 Task: Create a task  Integrate a new online platform for online language exchange , assign it to team member softage.2@softage.net in the project BlueTechie and update the status of the task to  On Track  , set the priority of the task to Low
Action: Mouse moved to (75, 50)
Screenshot: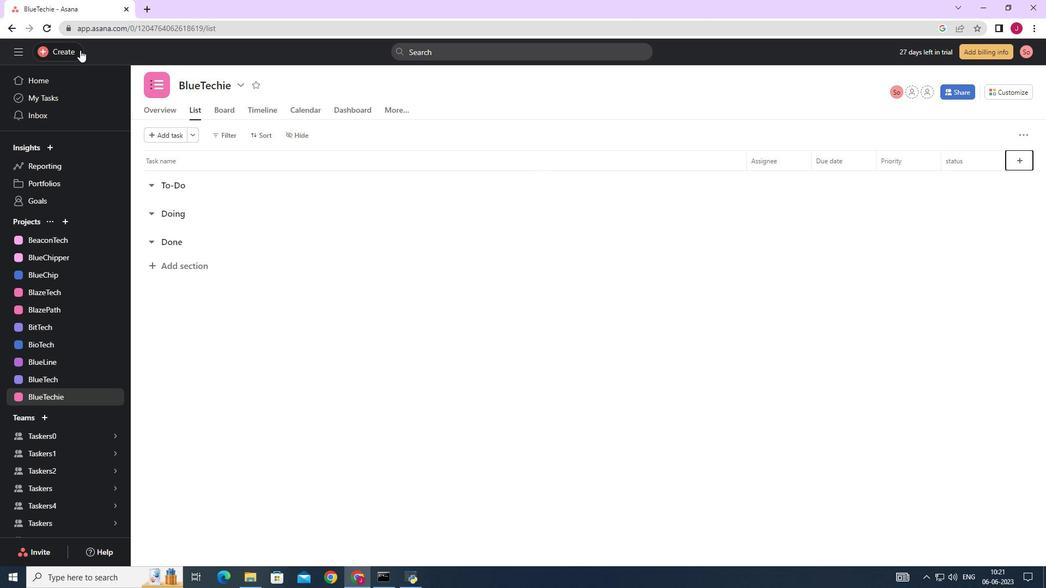 
Action: Mouse pressed left at (75, 50)
Screenshot: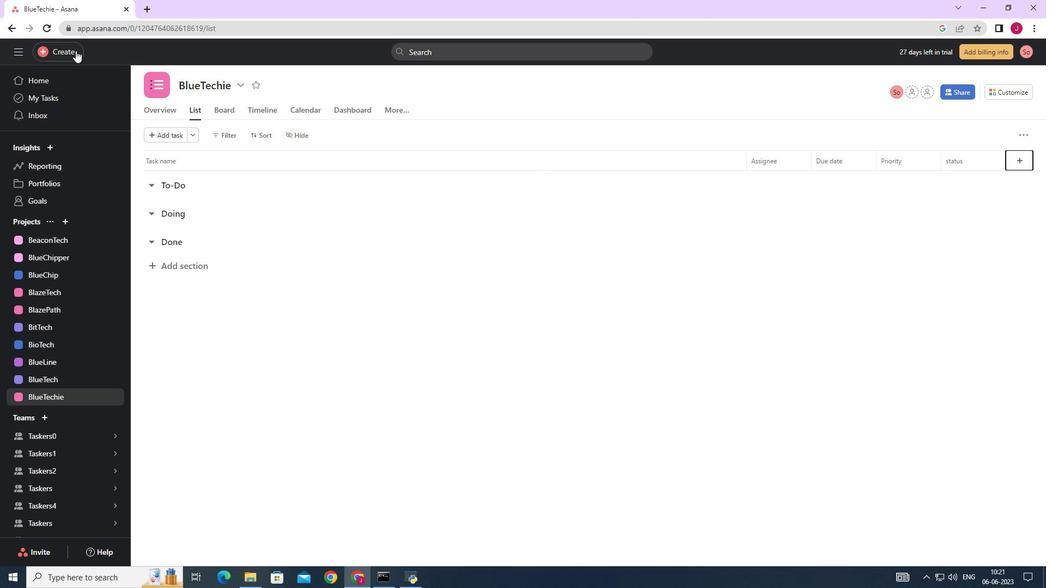 
Action: Mouse moved to (125, 51)
Screenshot: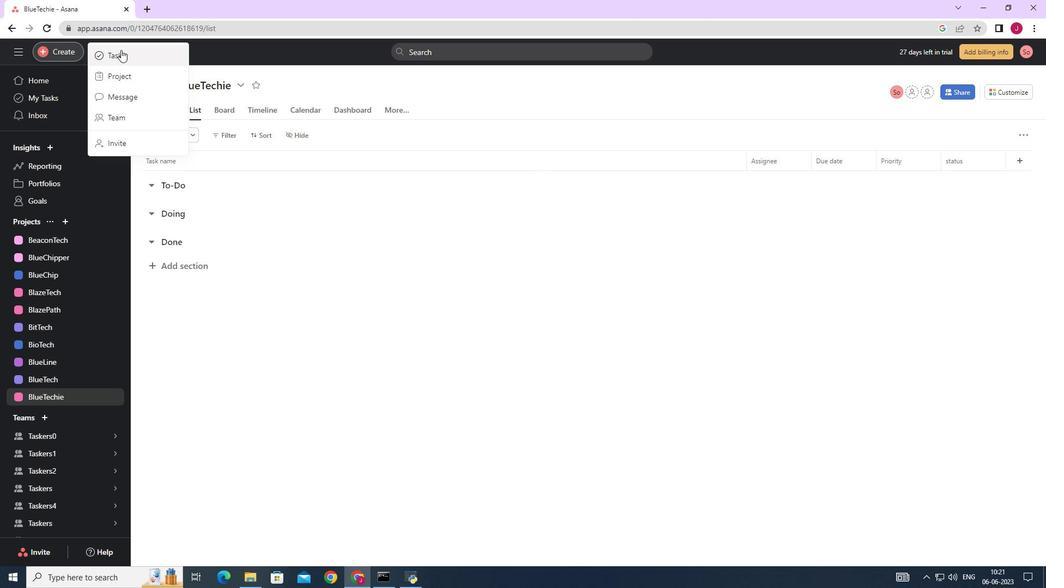 
Action: Mouse pressed left at (125, 51)
Screenshot: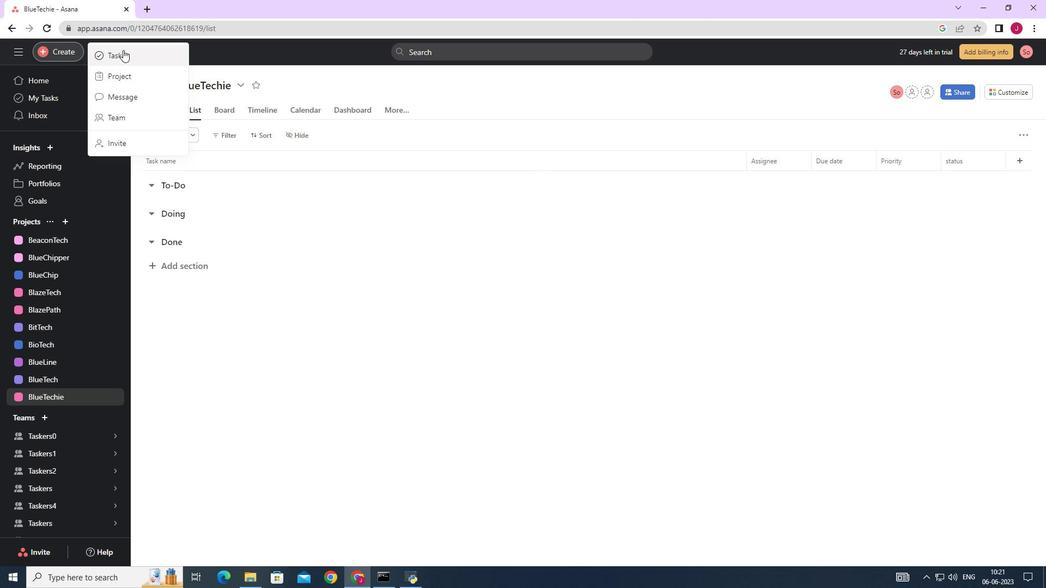 
Action: Mouse moved to (825, 362)
Screenshot: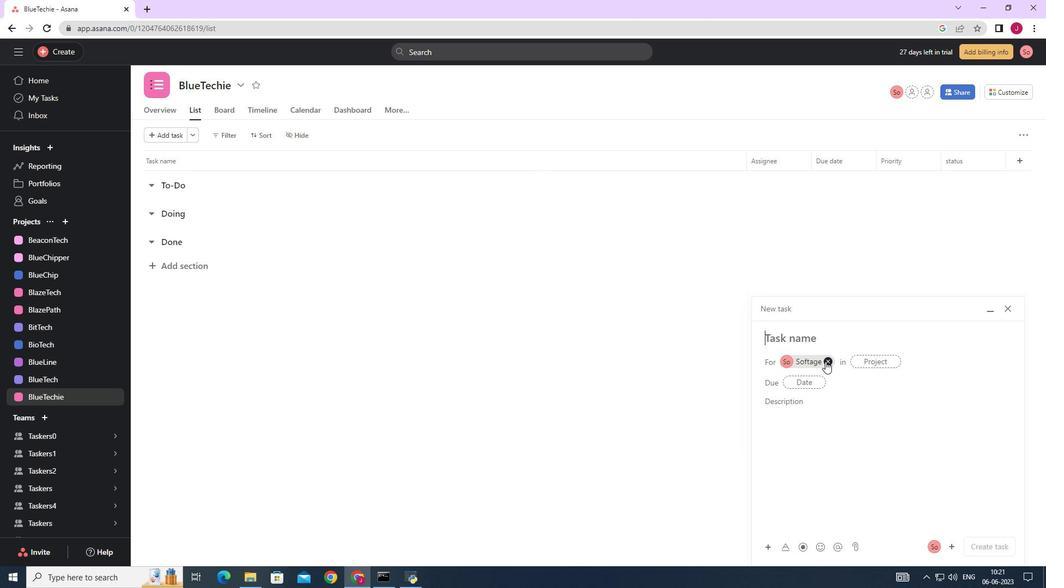 
Action: Mouse pressed left at (825, 362)
Screenshot: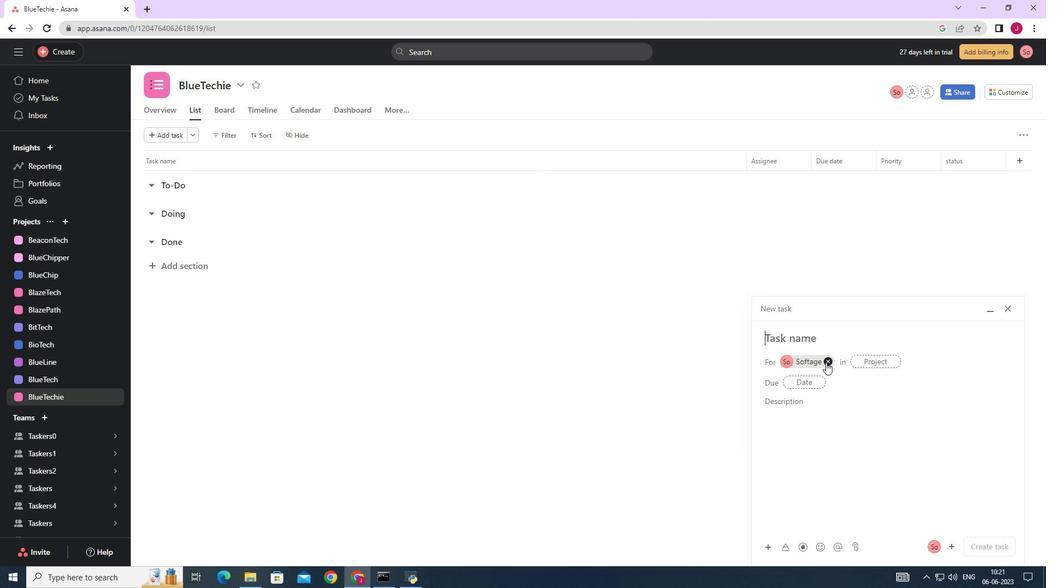 
Action: Mouse moved to (786, 340)
Screenshot: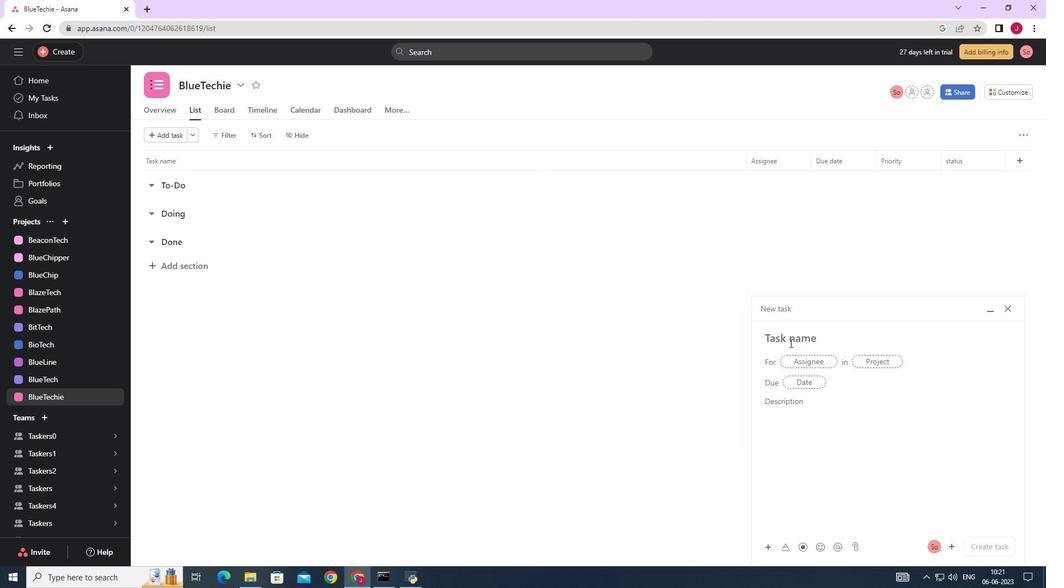 
Action: Mouse pressed left at (786, 340)
Screenshot: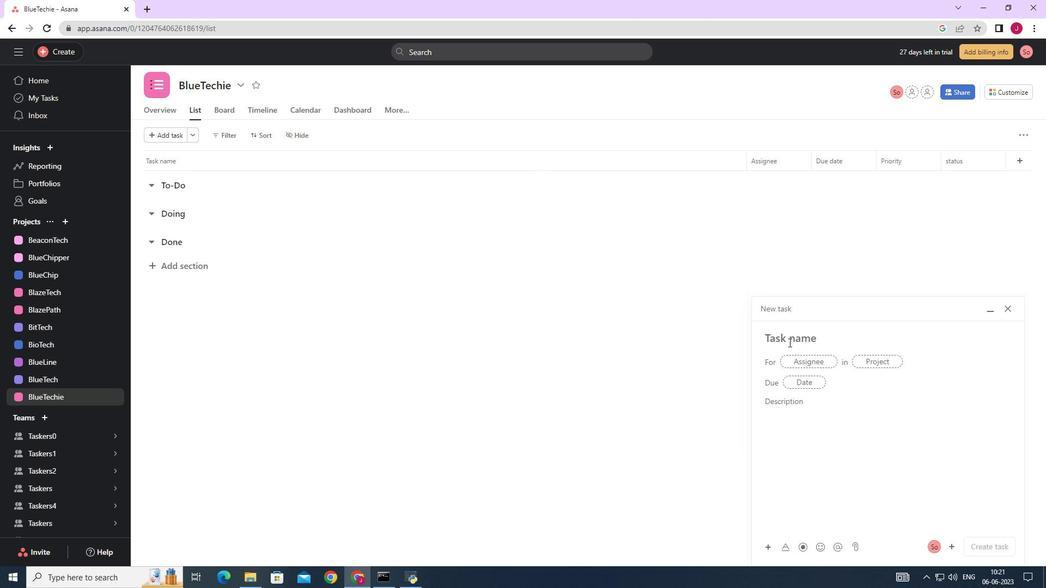 
Action: Key pressed <Key.caps_lock>I<Key.caps_lock>ntegrate<Key.space>a<Key.space>new<Key.space>online<Key.space>platform<Key.space>for<Key.space>online<Key.space>language<Key.space>exca<Key.backspace>hange<Key.space>
Screenshot: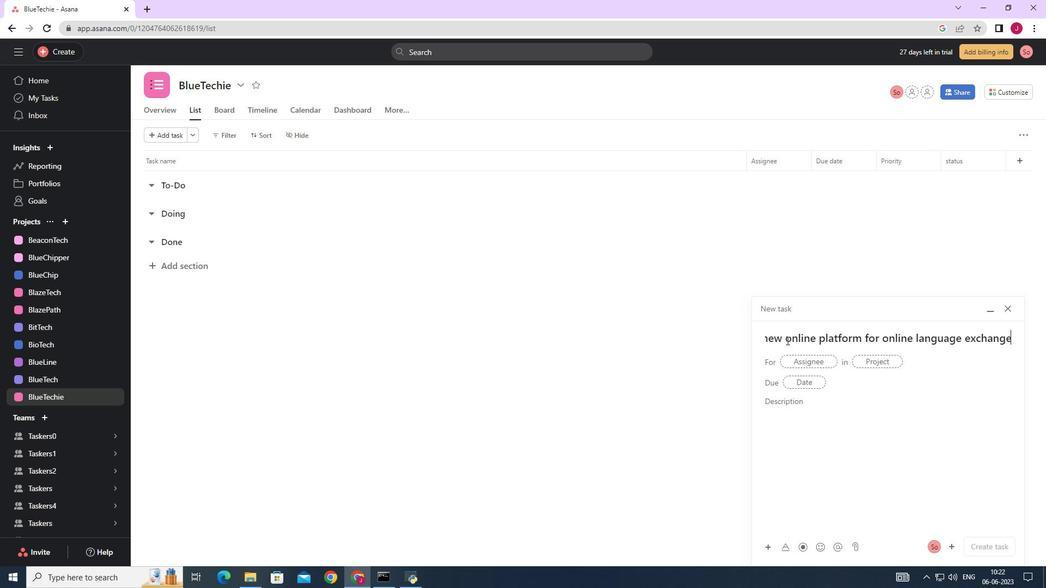 
Action: Mouse moved to (803, 361)
Screenshot: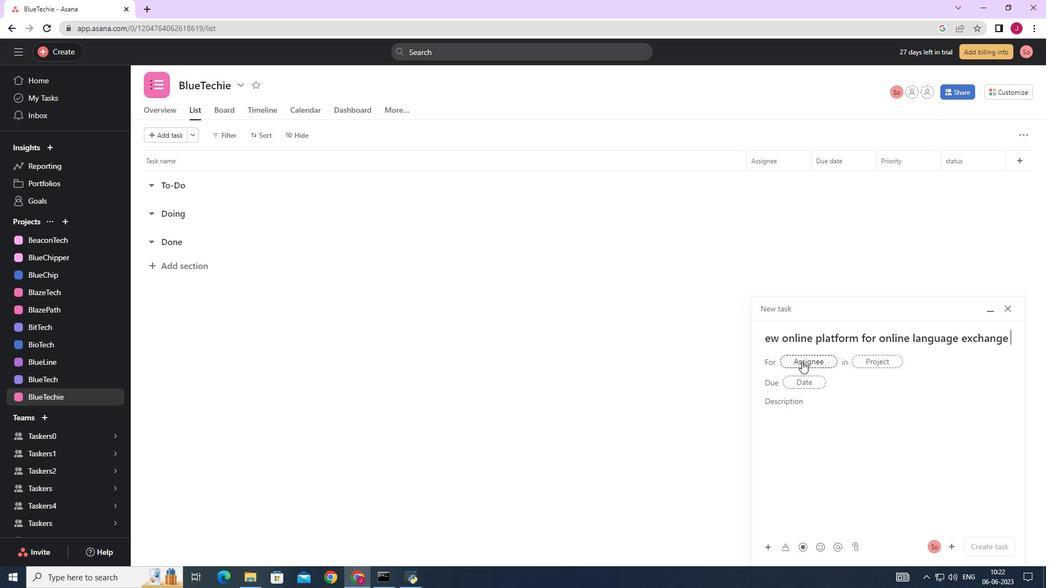 
Action: Mouse pressed left at (803, 361)
Screenshot: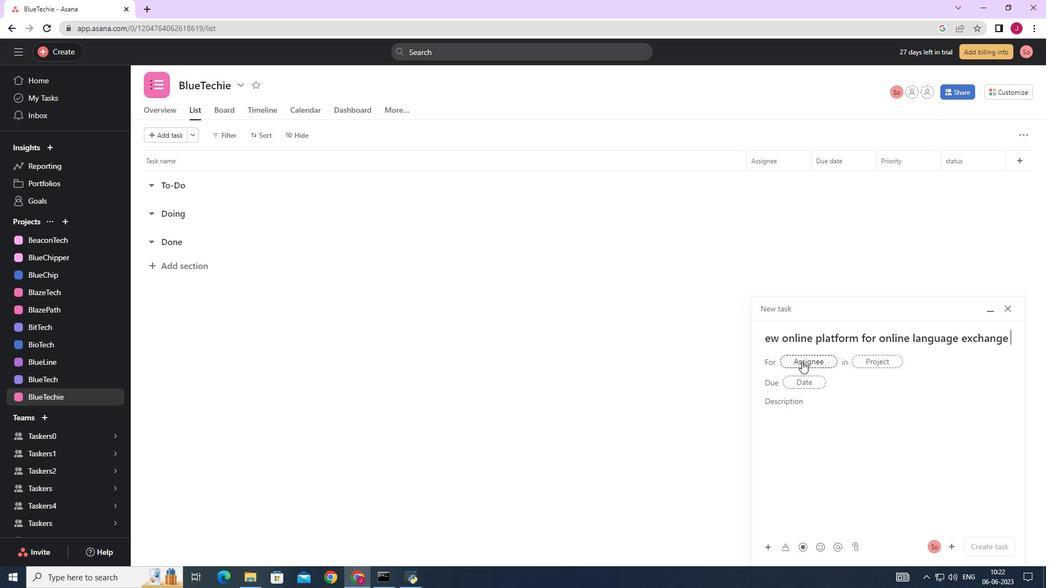 
Action: Mouse moved to (804, 361)
Screenshot: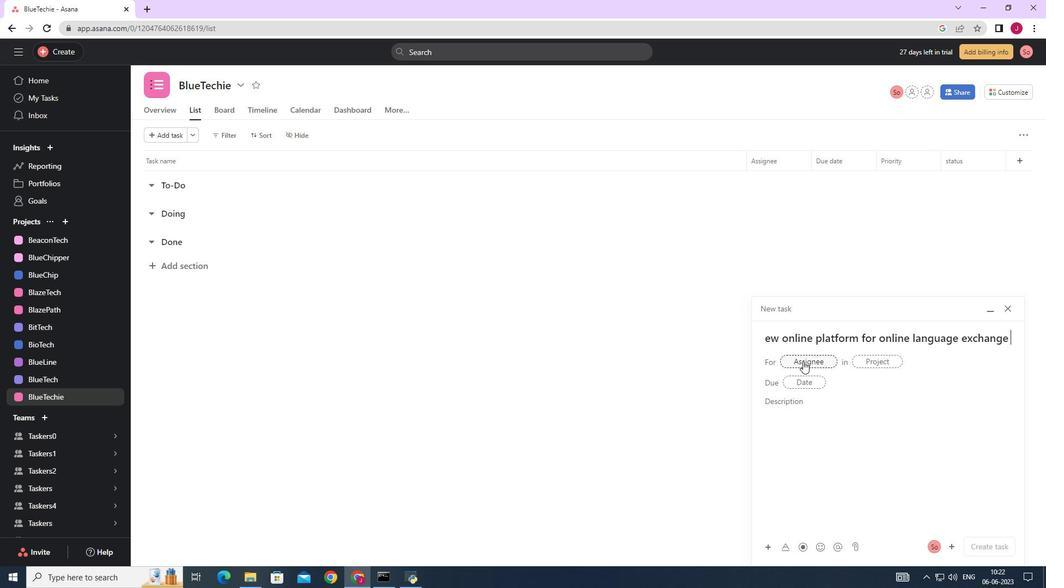 
Action: Key pressed sofatge.2<Key.backspace><Key.backspace><Key.backspace><Key.backspace><Key.backspace><Key.backspace>tage.2
Screenshot: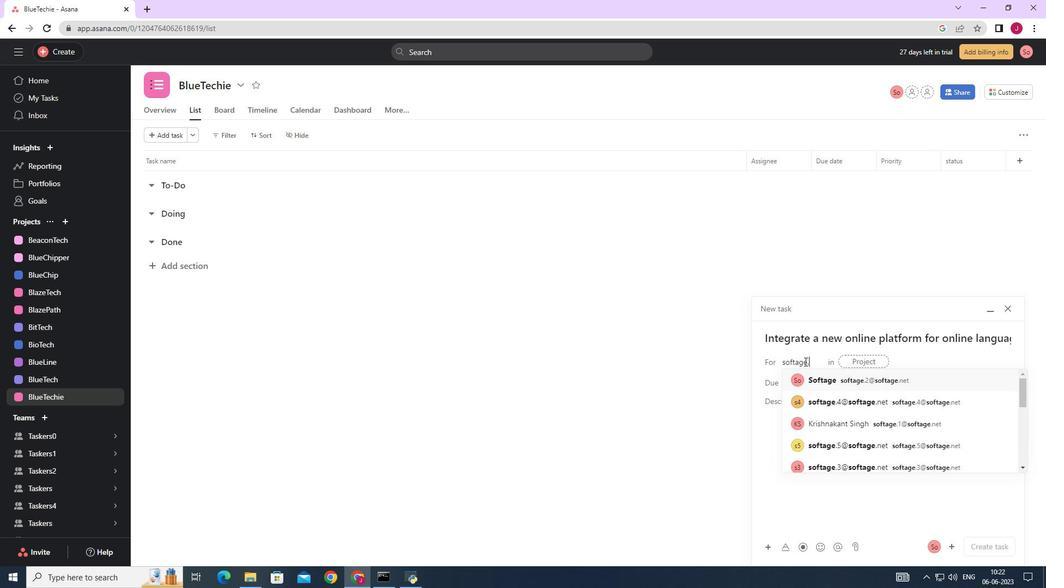 
Action: Mouse moved to (826, 379)
Screenshot: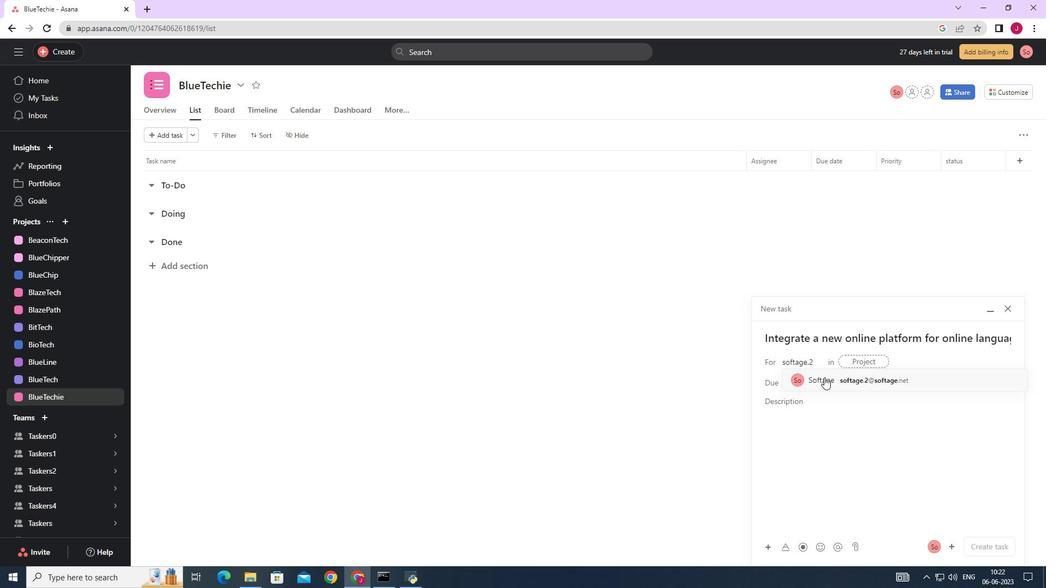 
Action: Mouse pressed left at (825, 378)
Screenshot: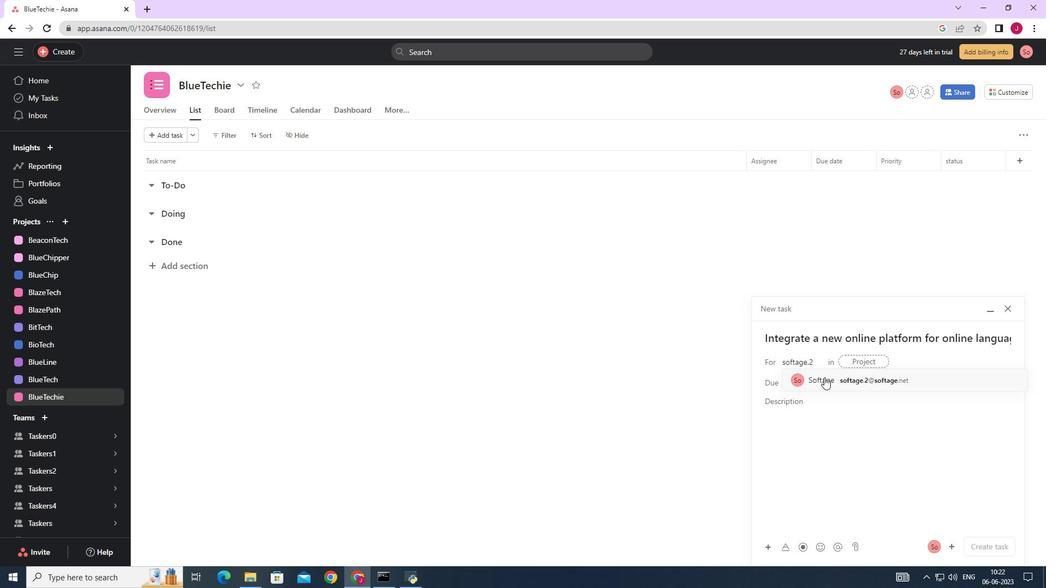 
Action: Mouse moved to (721, 380)
Screenshot: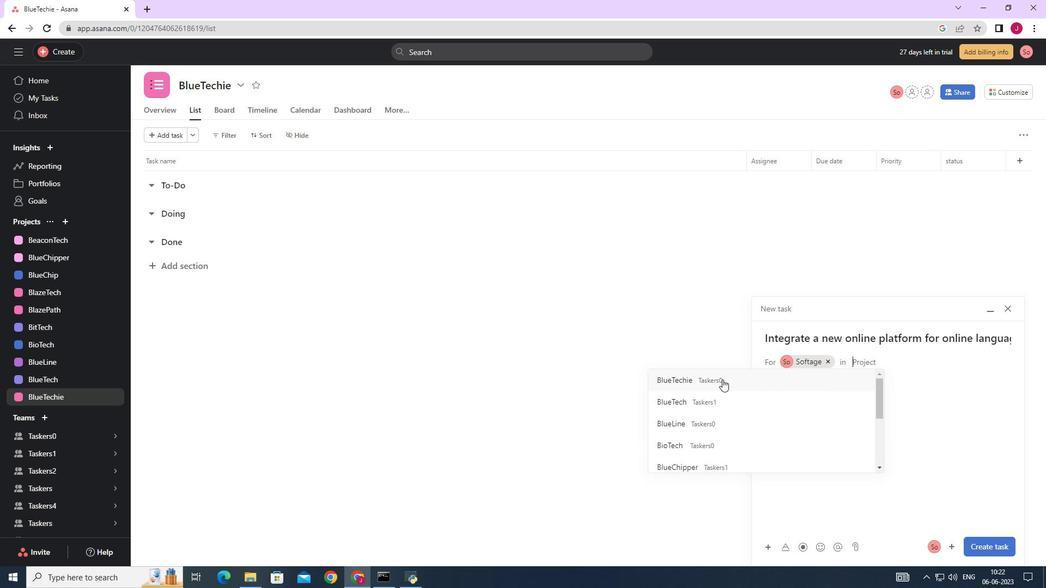 
Action: Mouse pressed left at (721, 380)
Screenshot: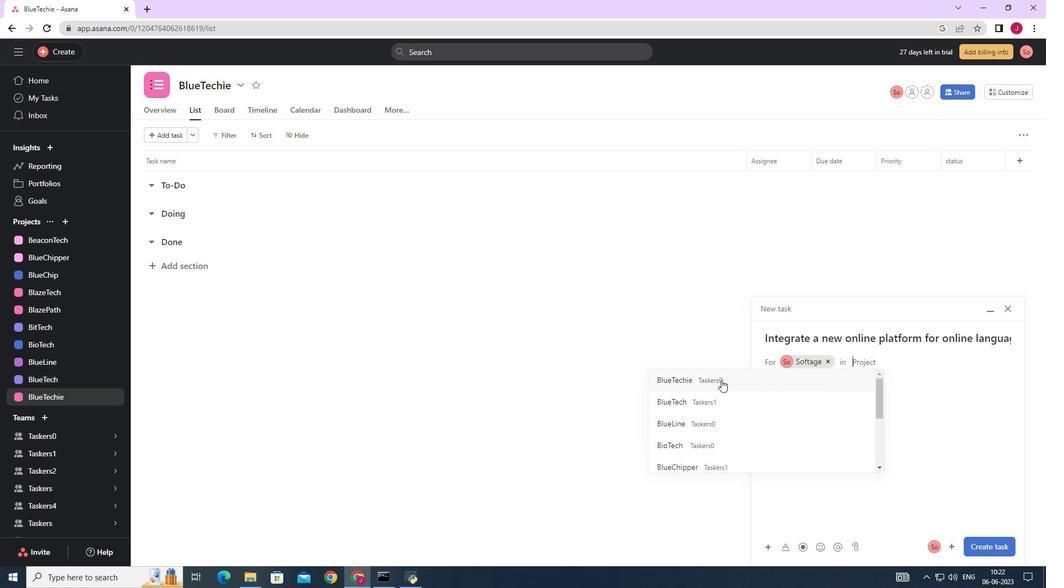 
Action: Mouse moved to (814, 406)
Screenshot: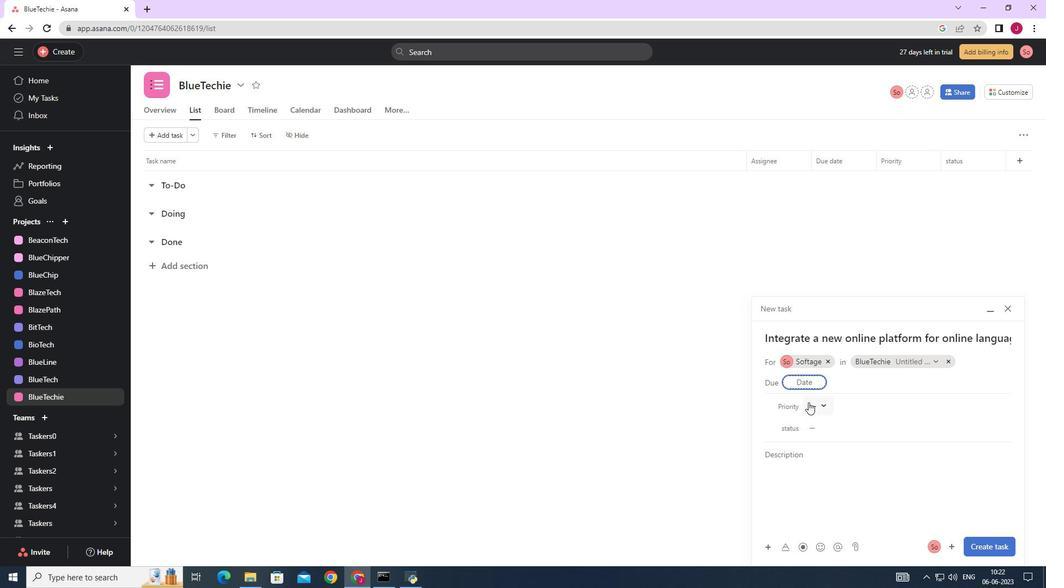 
Action: Mouse pressed left at (814, 406)
Screenshot: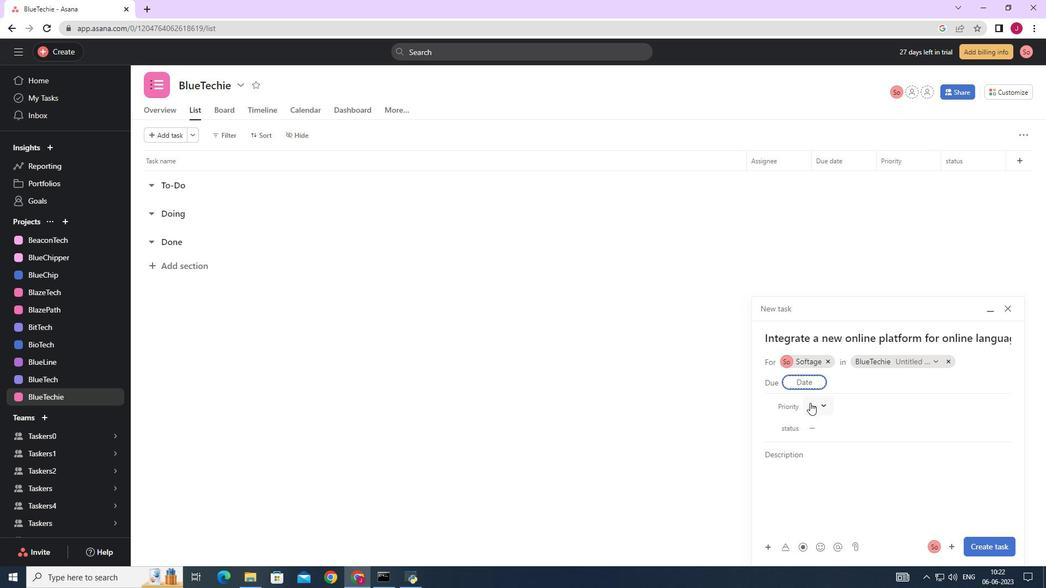 
Action: Mouse moved to (837, 482)
Screenshot: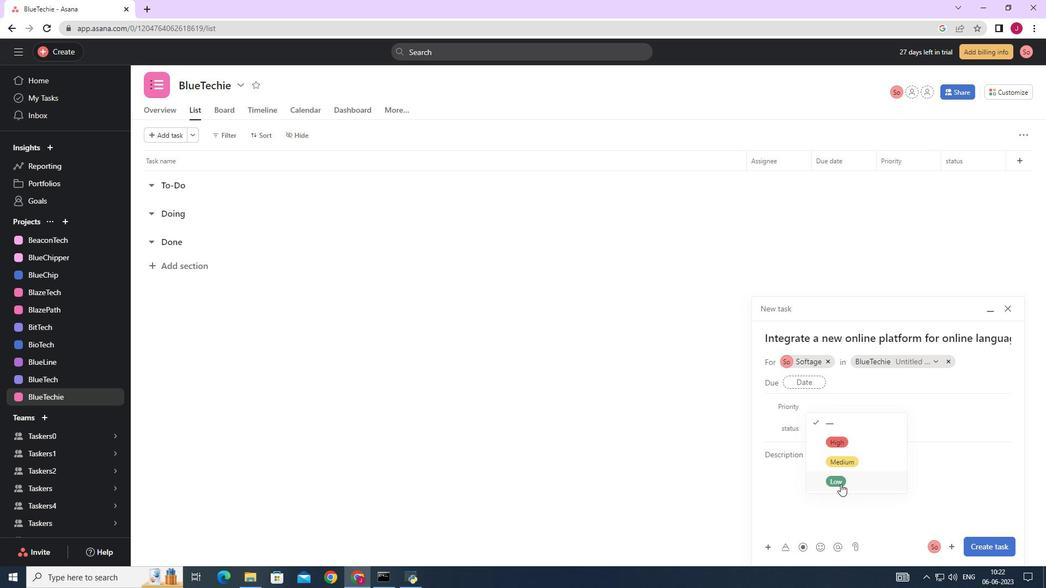 
Action: Mouse pressed left at (837, 482)
Screenshot: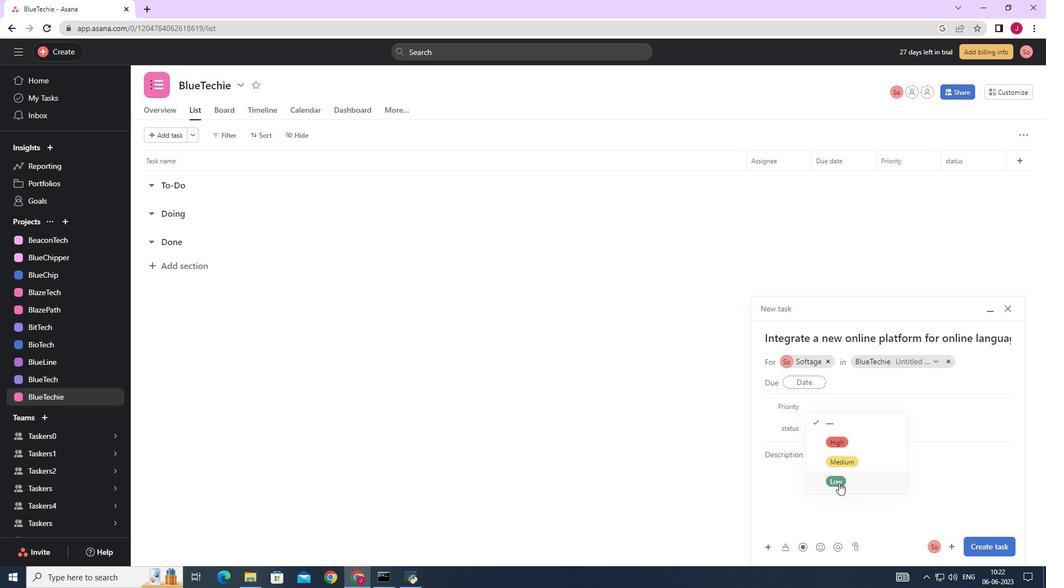 
Action: Mouse moved to (818, 428)
Screenshot: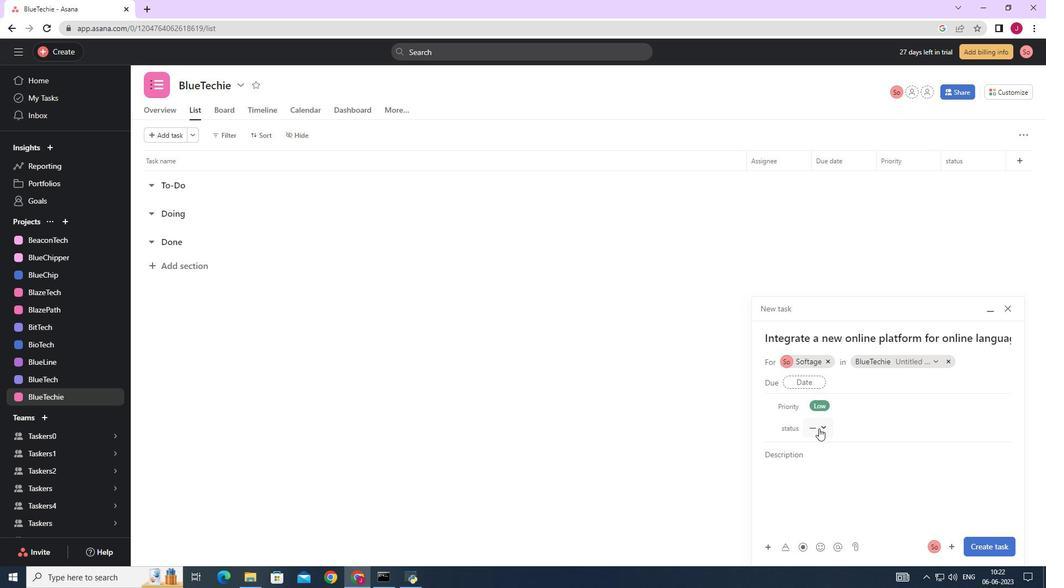 
Action: Mouse pressed left at (818, 428)
Screenshot: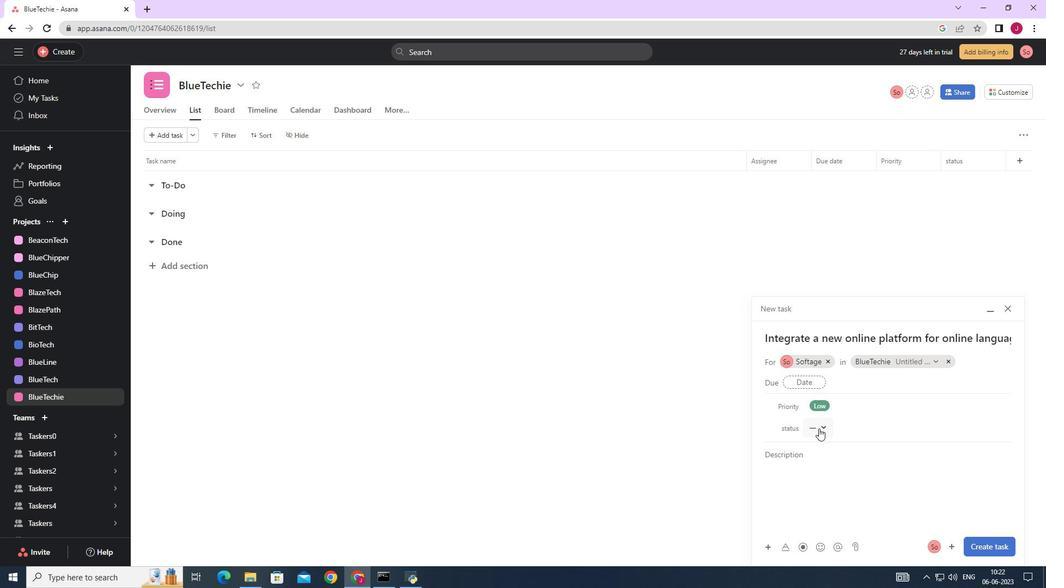 
Action: Mouse moved to (841, 466)
Screenshot: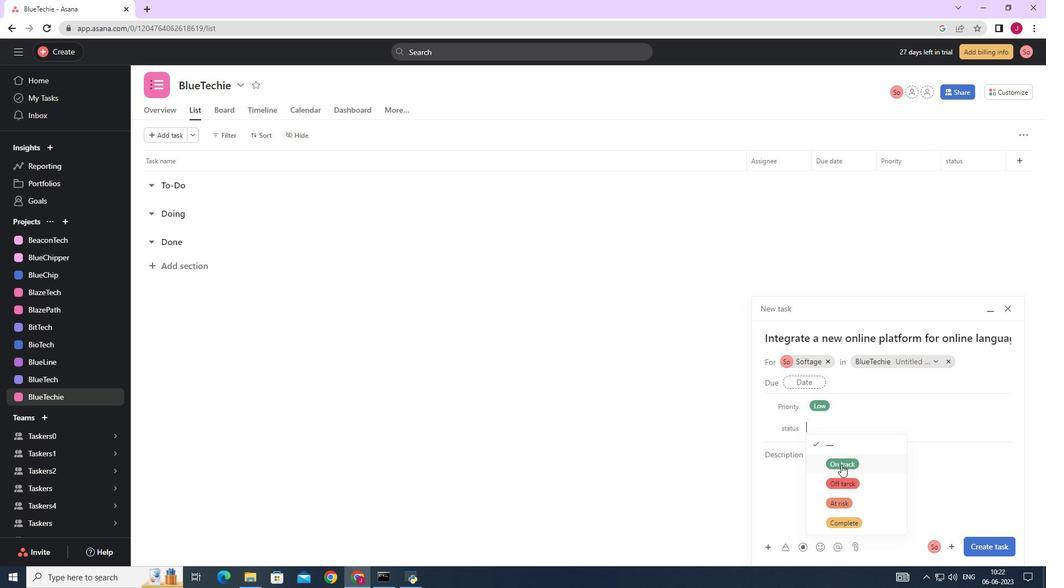 
Action: Mouse pressed left at (841, 466)
Screenshot: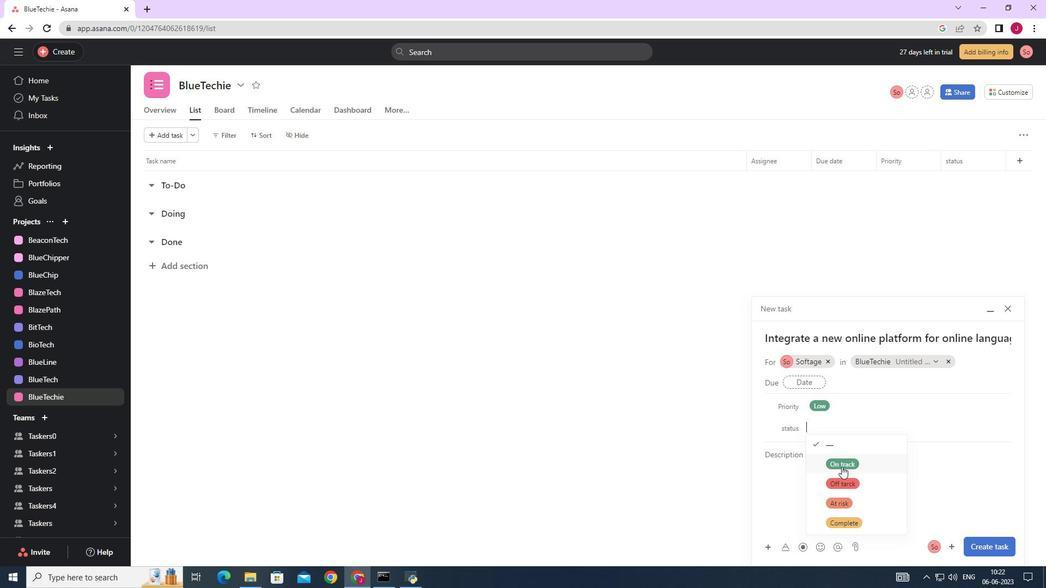 
Action: Mouse moved to (987, 545)
Screenshot: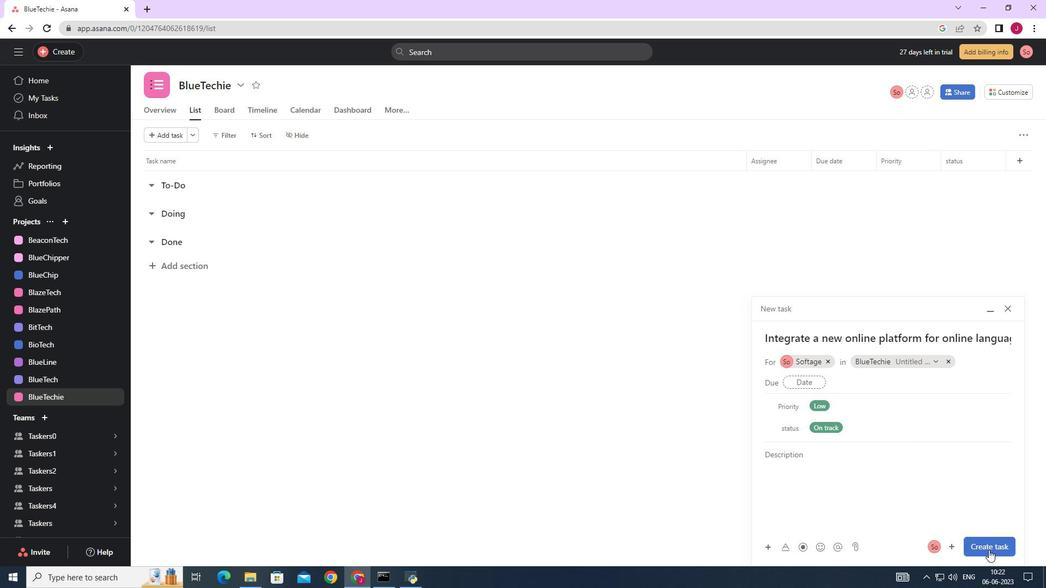 
Action: Mouse pressed left at (987, 545)
Screenshot: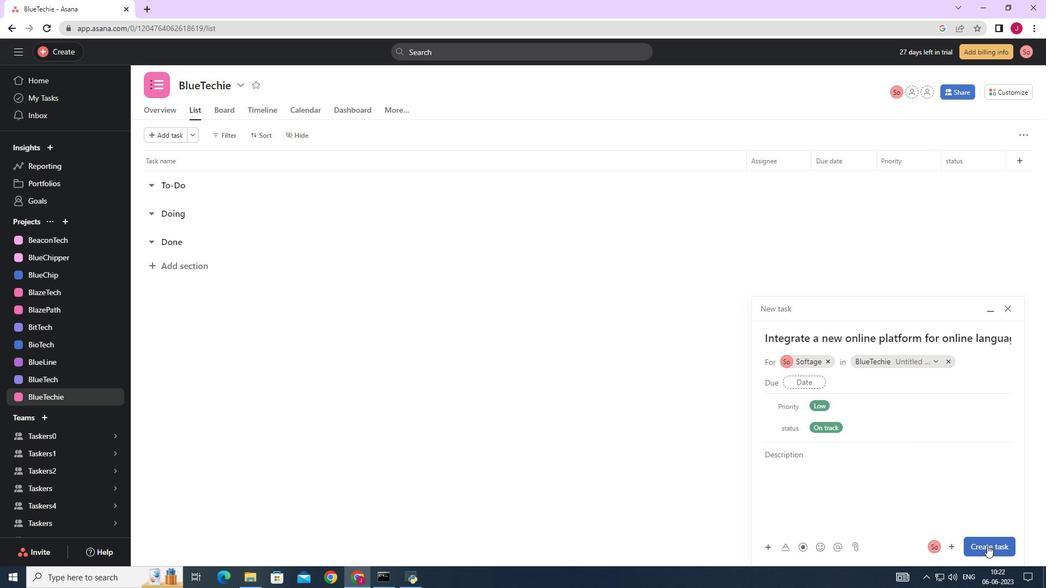 
Action: Mouse moved to (785, 420)
Screenshot: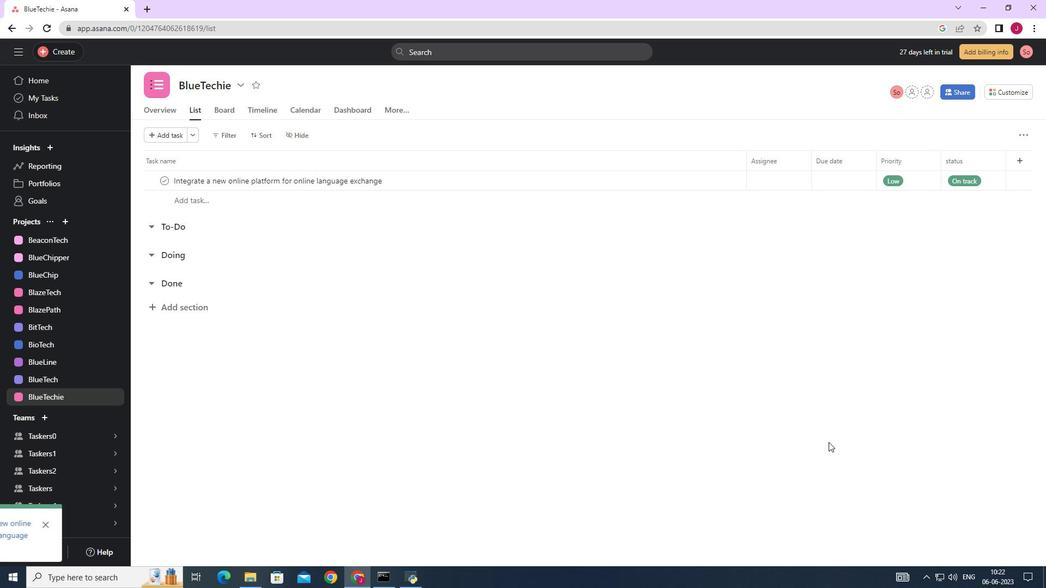 
